 Task: Reset the filters.
Action: Mouse moved to (29, 84)
Screenshot: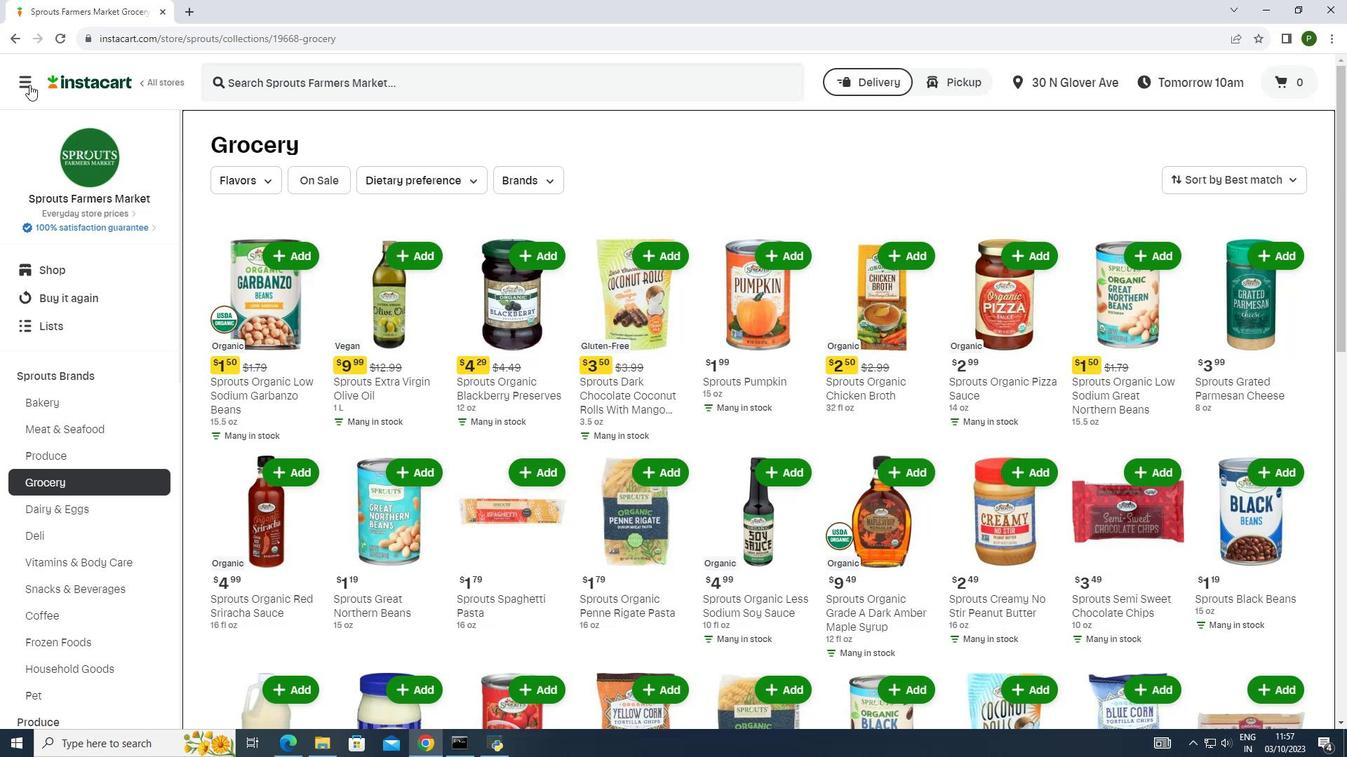 
Action: Mouse pressed left at (29, 84)
Screenshot: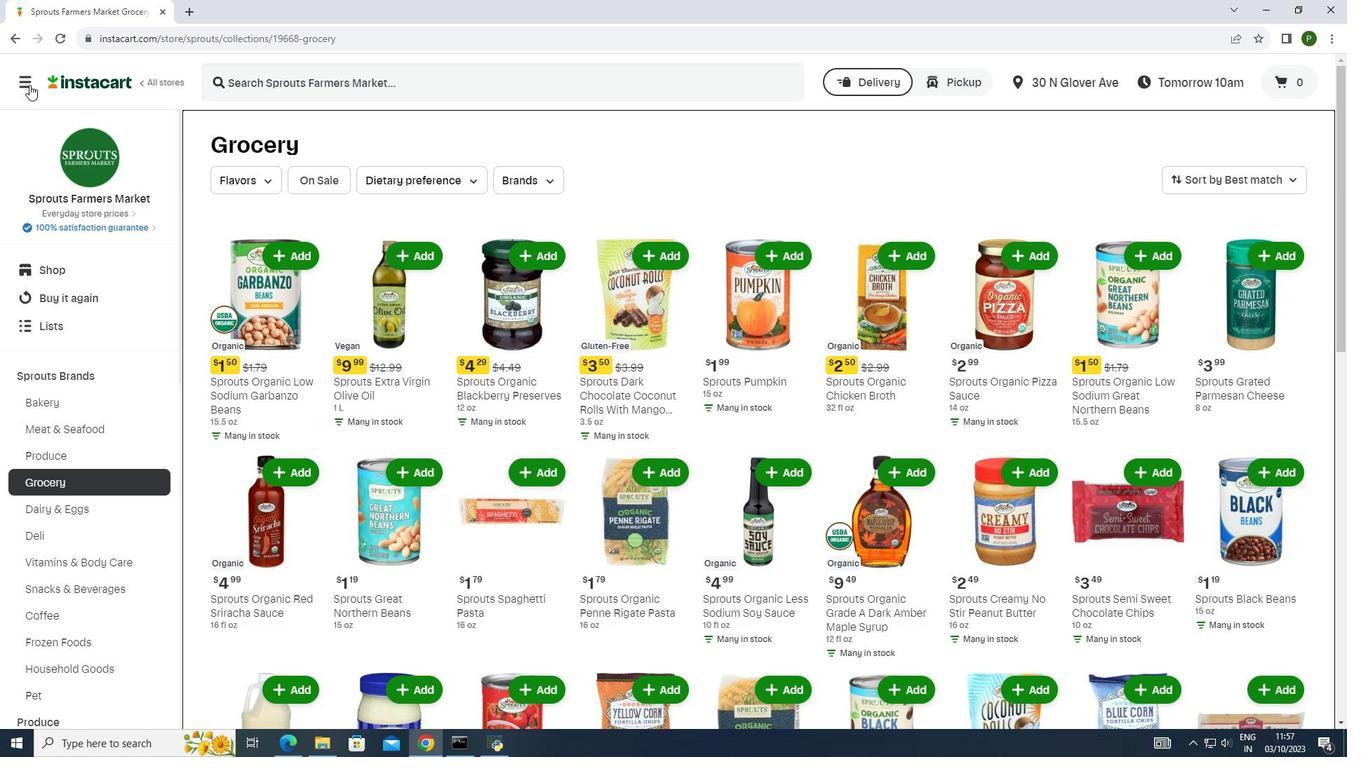 
Action: Mouse moved to (49, 378)
Screenshot: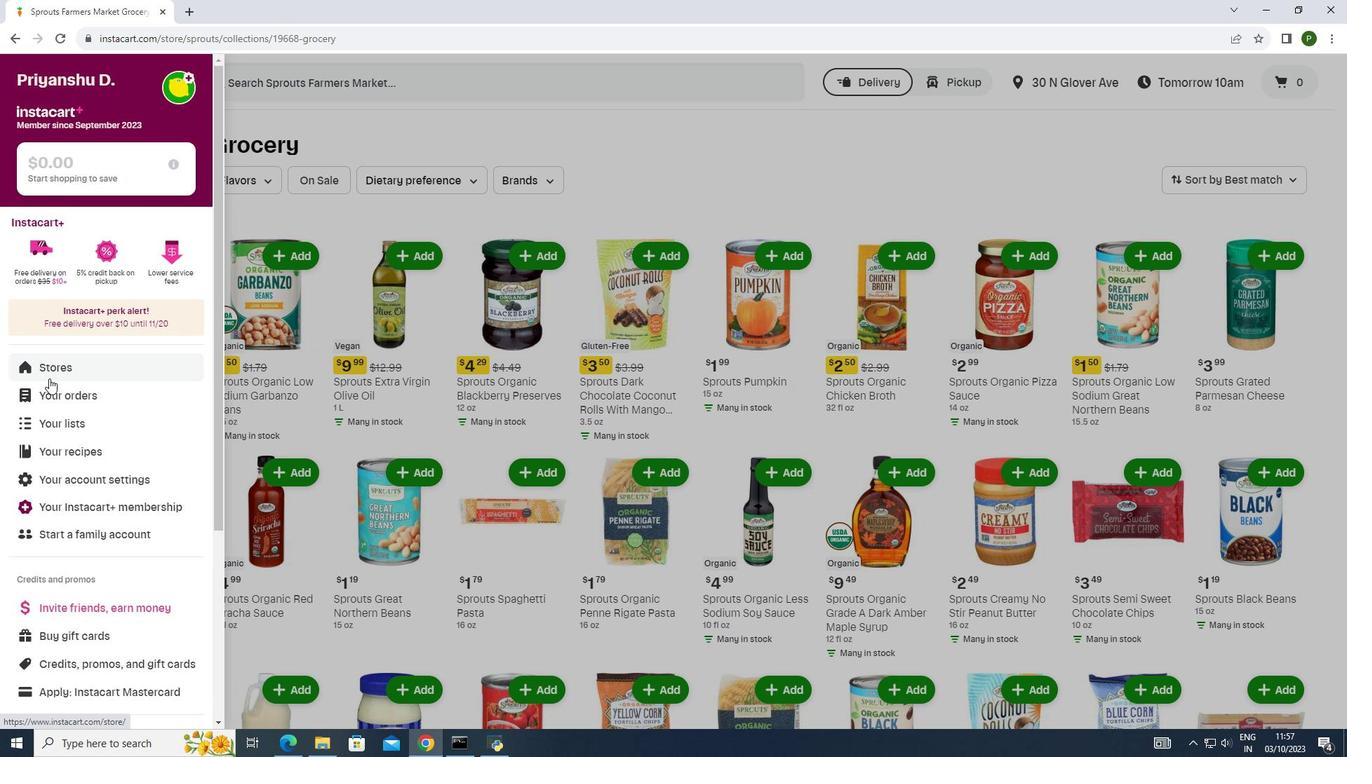 
Action: Mouse pressed left at (49, 378)
Screenshot: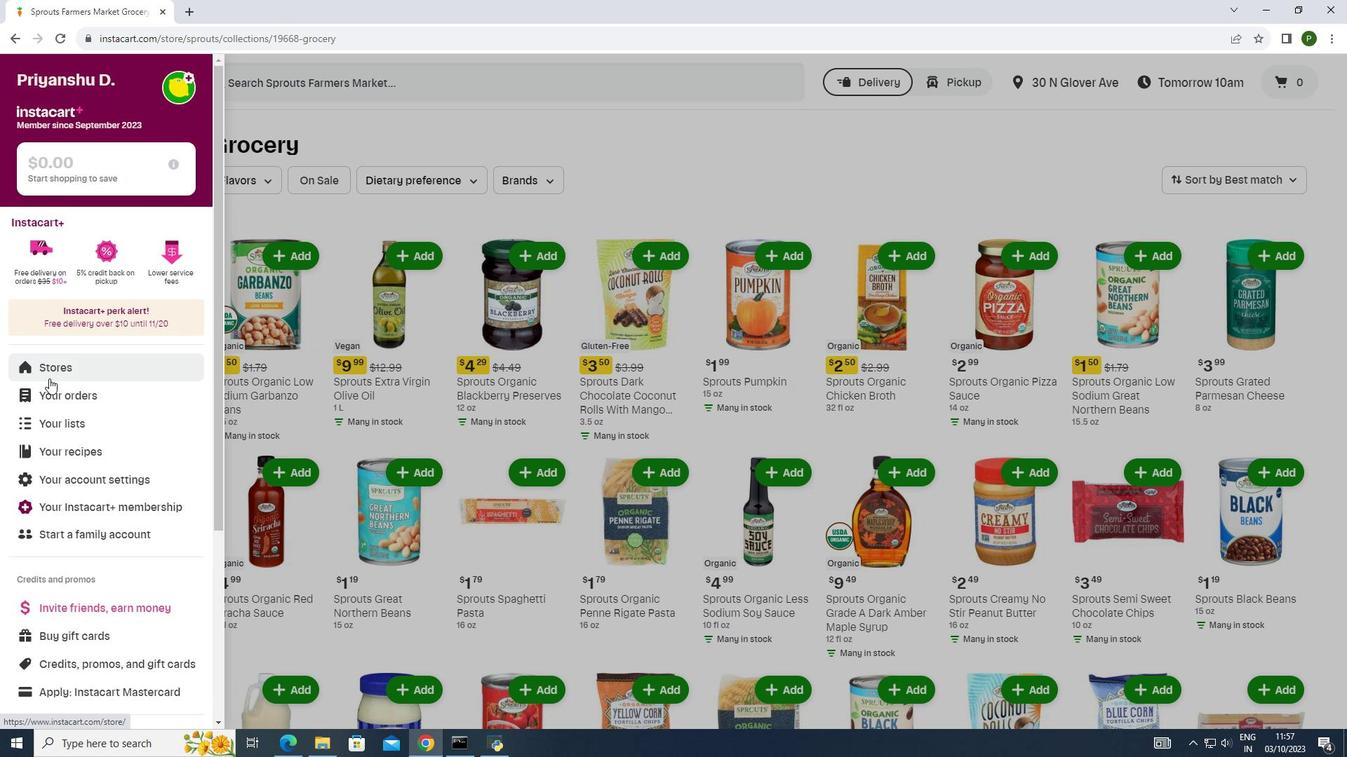 
Action: Mouse moved to (323, 152)
Screenshot: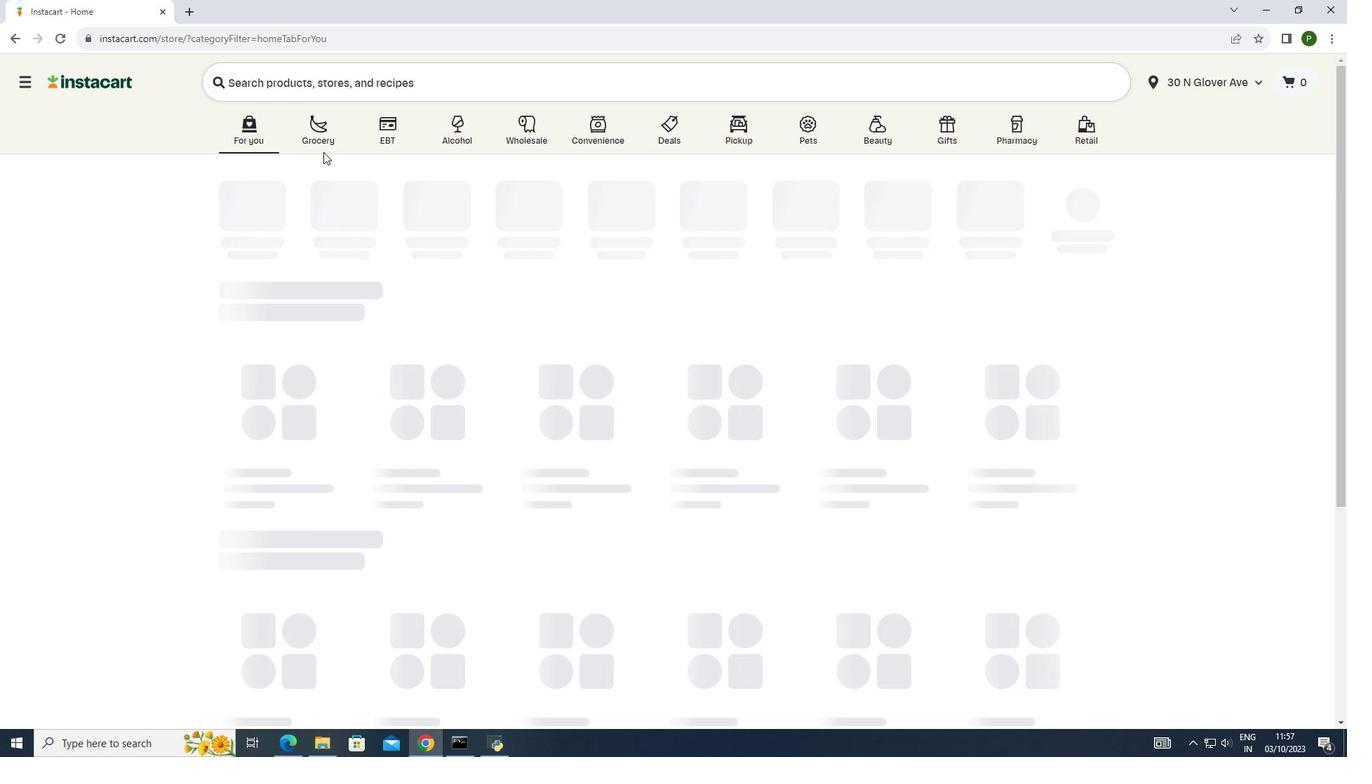 
Action: Mouse pressed left at (323, 152)
Screenshot: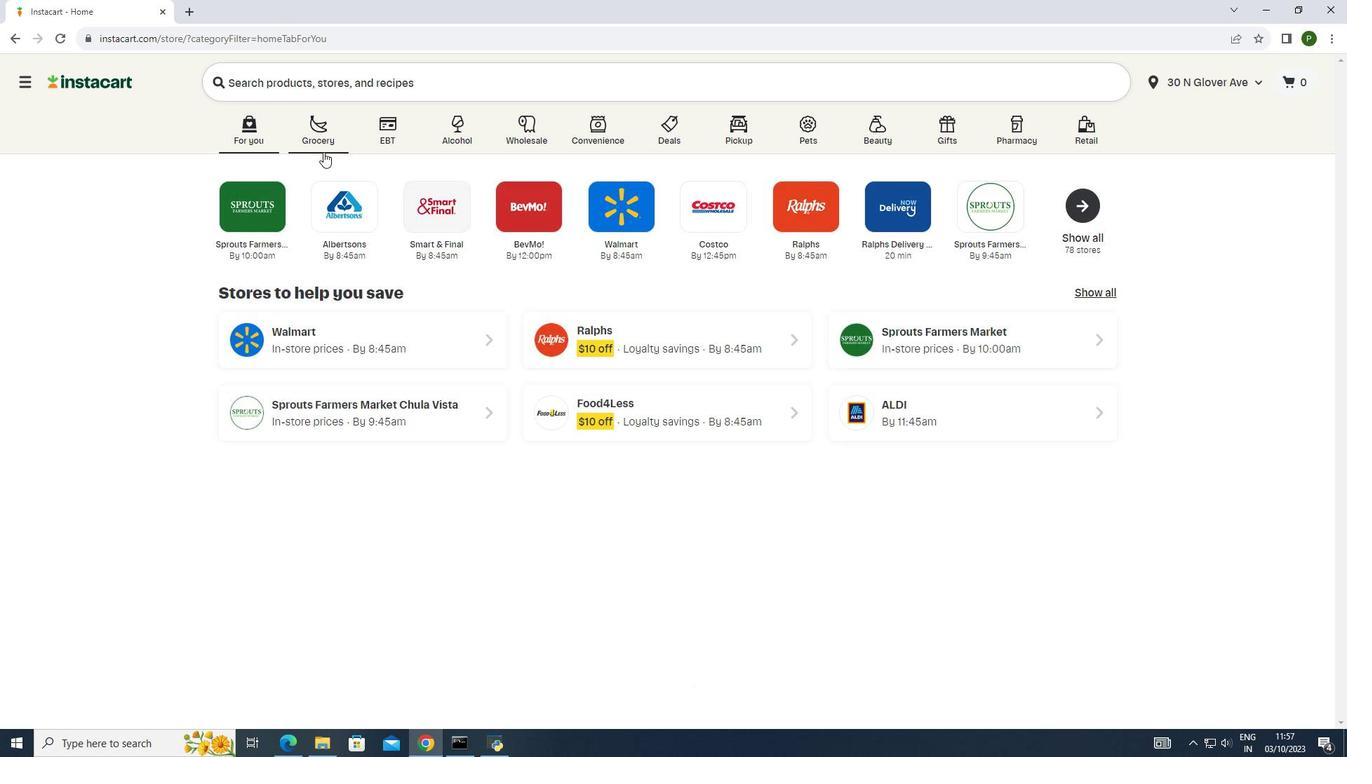 
Action: Mouse moved to (703, 200)
Screenshot: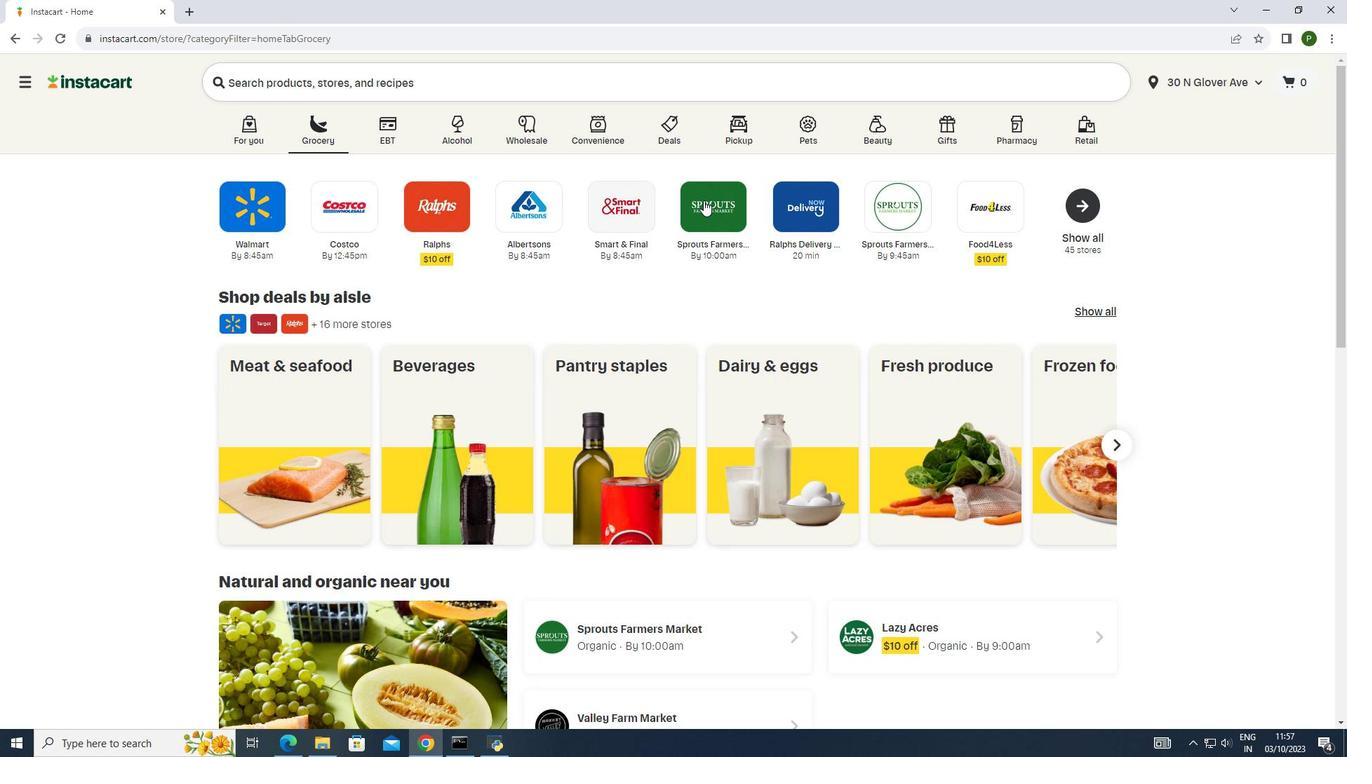 
Action: Mouse pressed left at (703, 200)
Screenshot: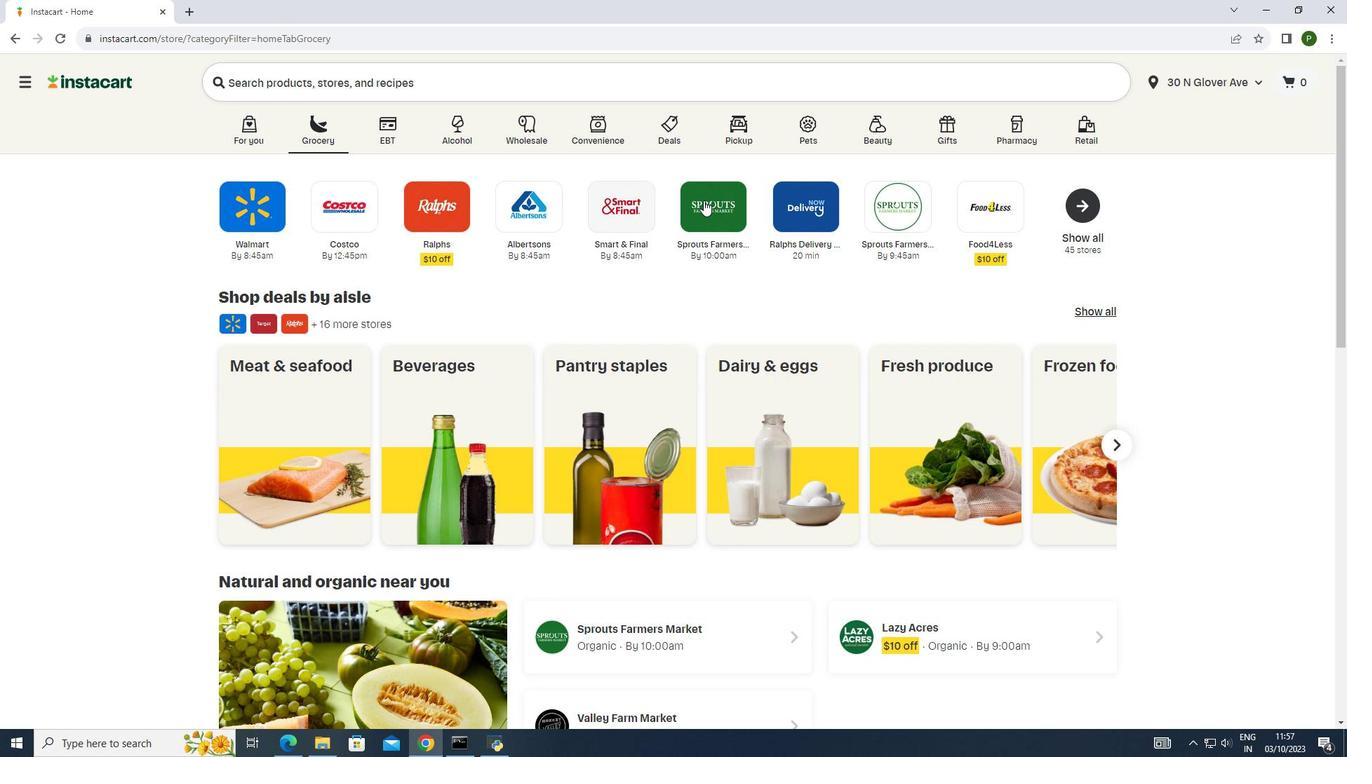 
Action: Mouse moved to (70, 379)
Screenshot: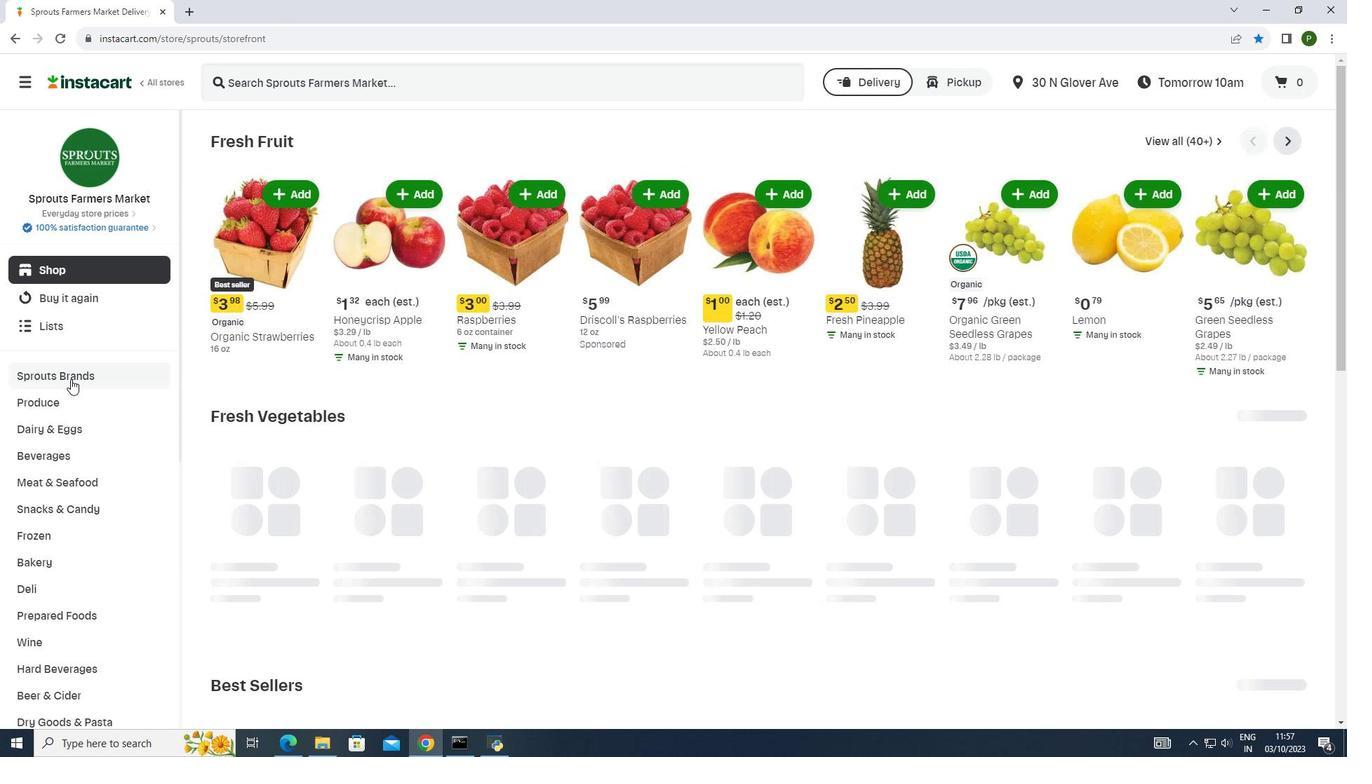 
Action: Mouse pressed left at (70, 379)
Screenshot: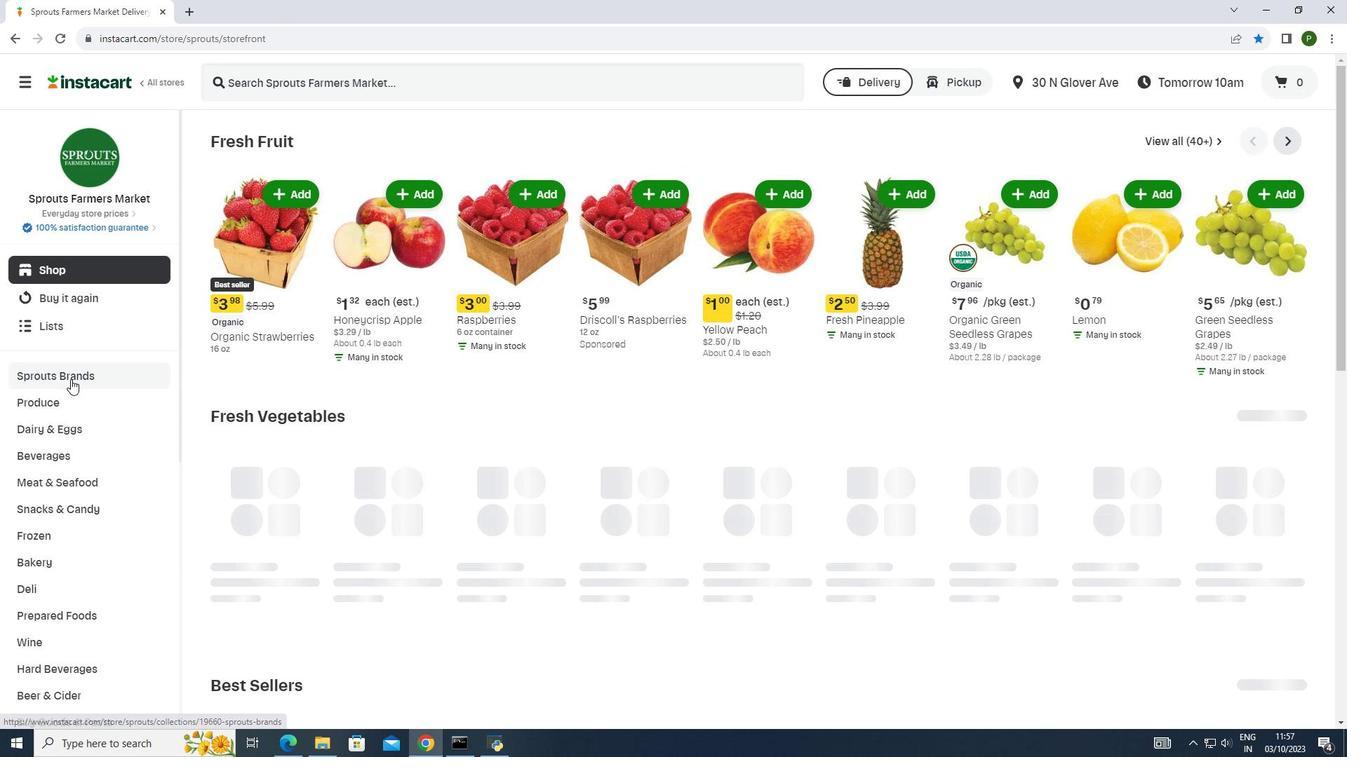 
Action: Mouse moved to (44, 484)
Screenshot: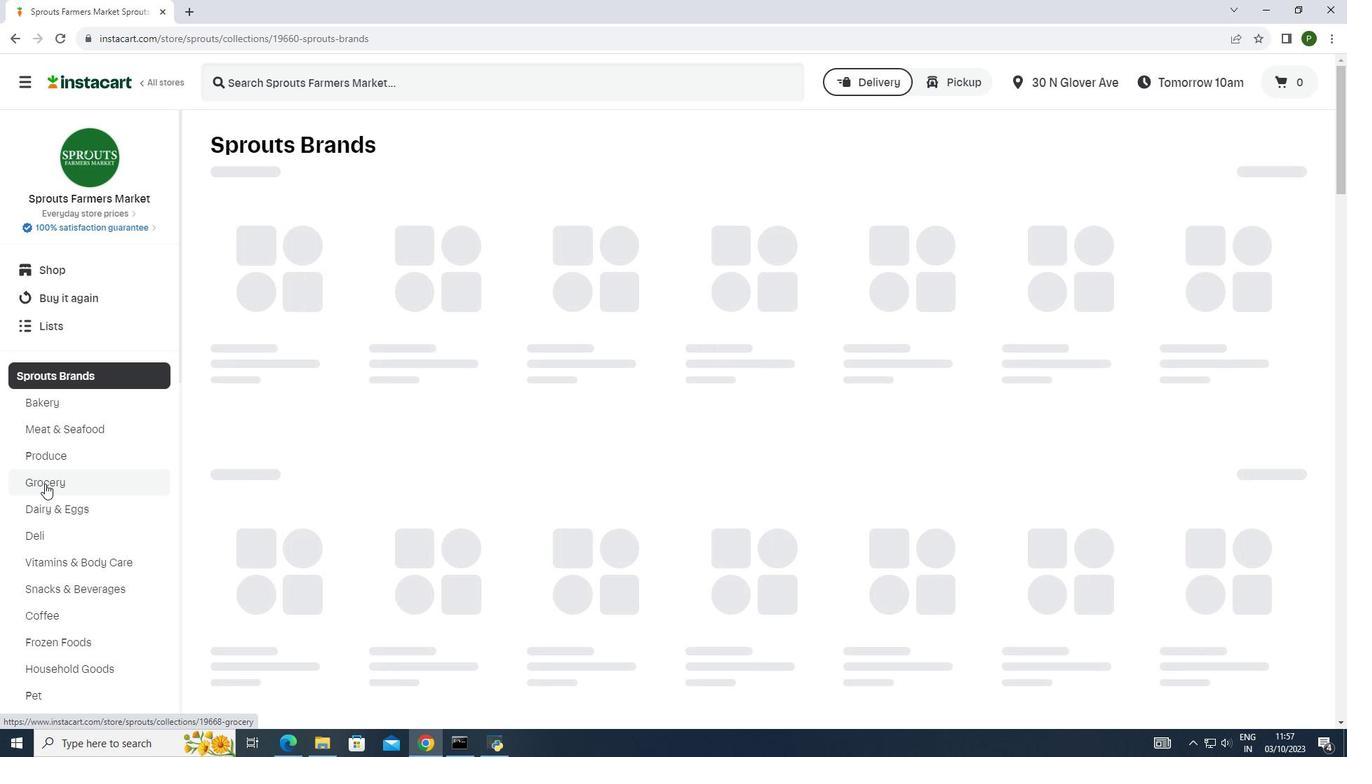
Action: Mouse pressed left at (44, 484)
Screenshot: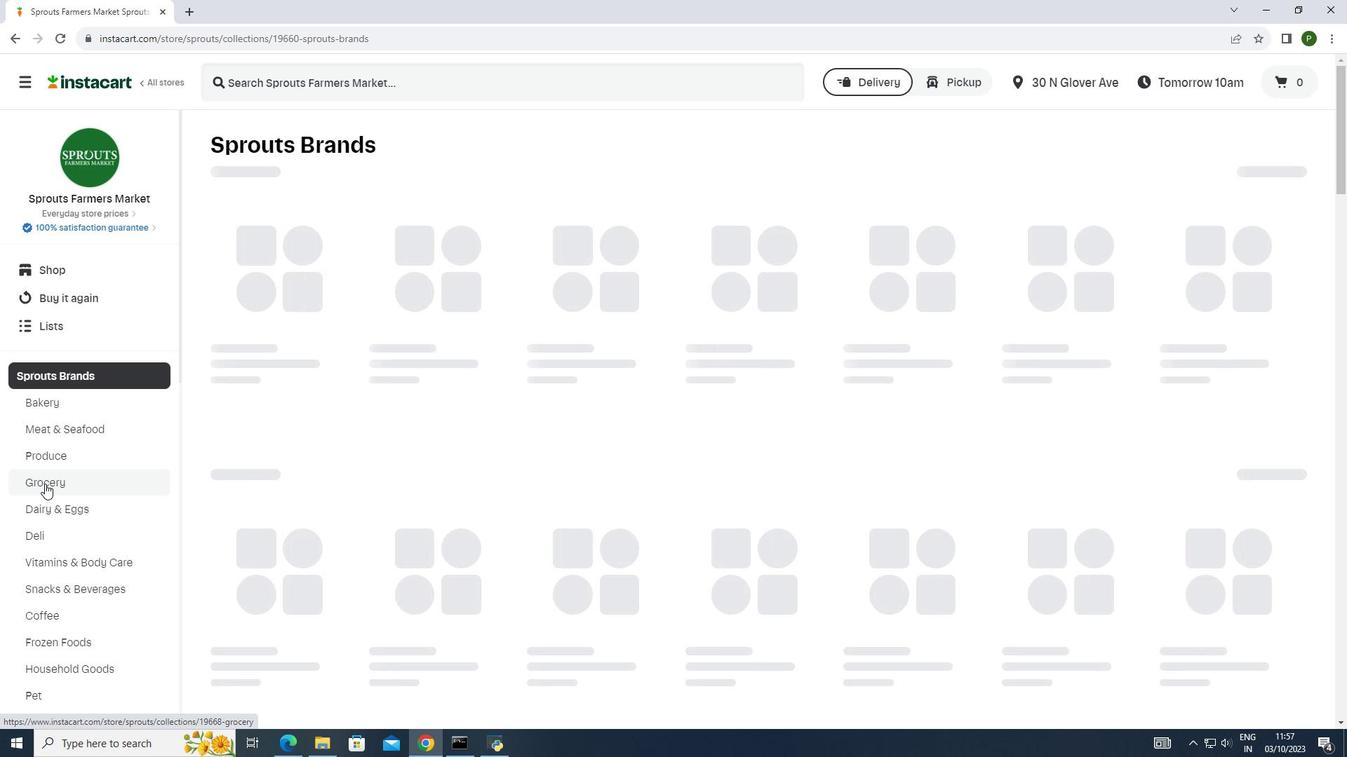 
Action: Mouse moved to (523, 180)
Screenshot: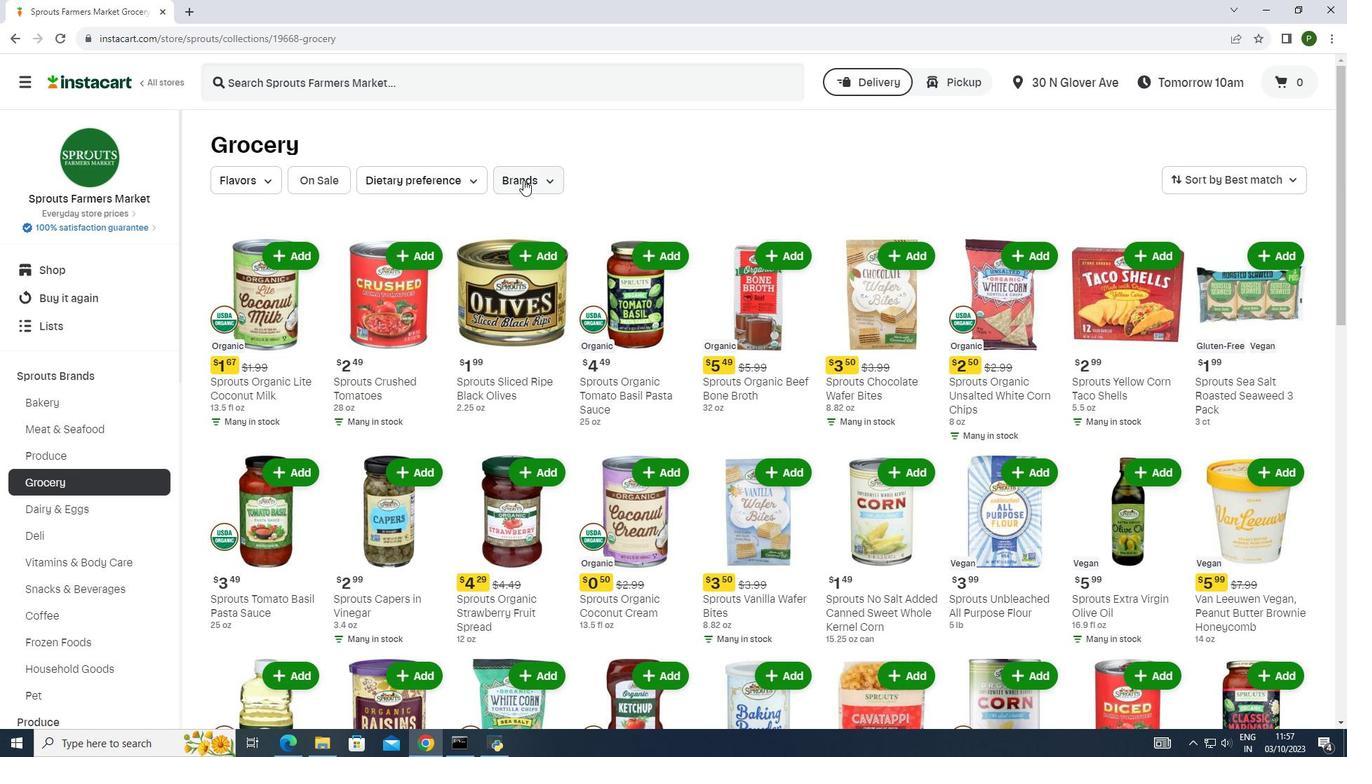 
Action: Mouse pressed left at (523, 180)
Screenshot: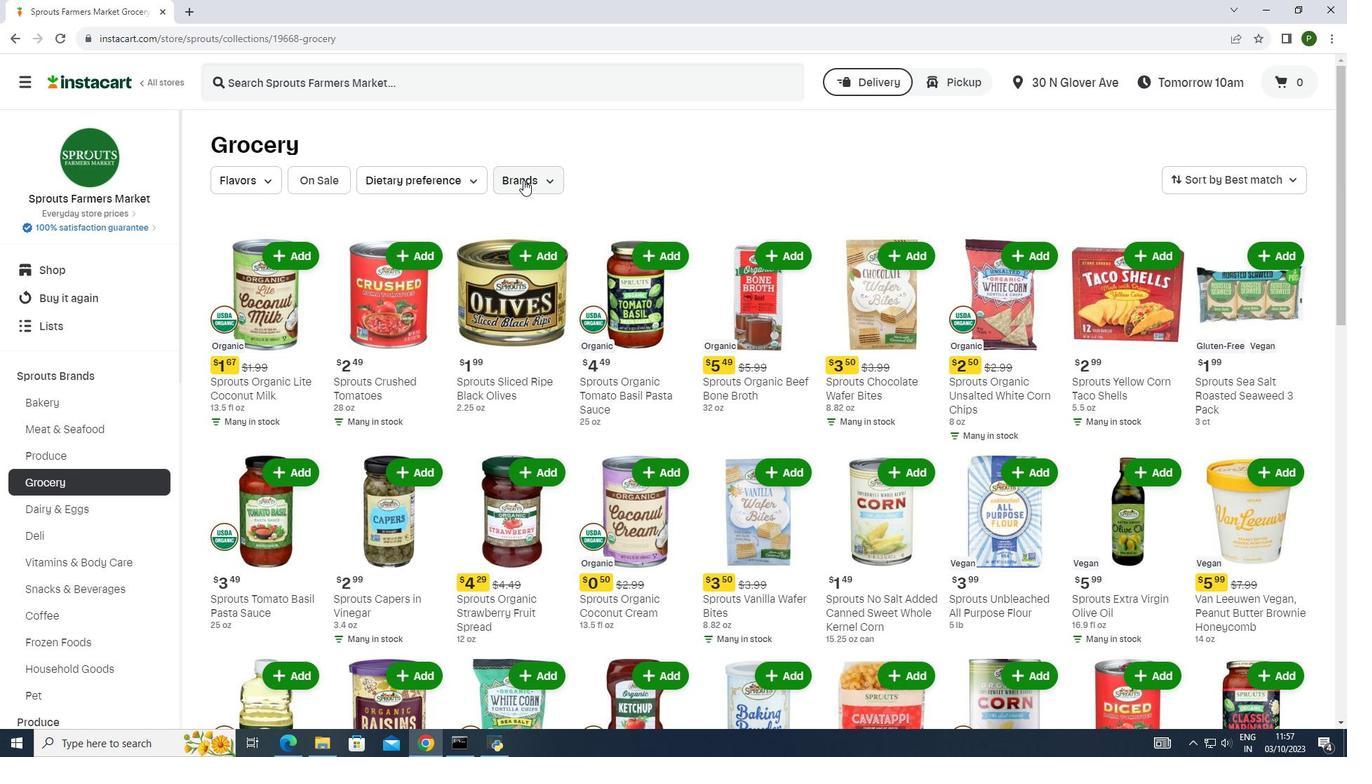 
Action: Mouse moved to (527, 292)
Screenshot: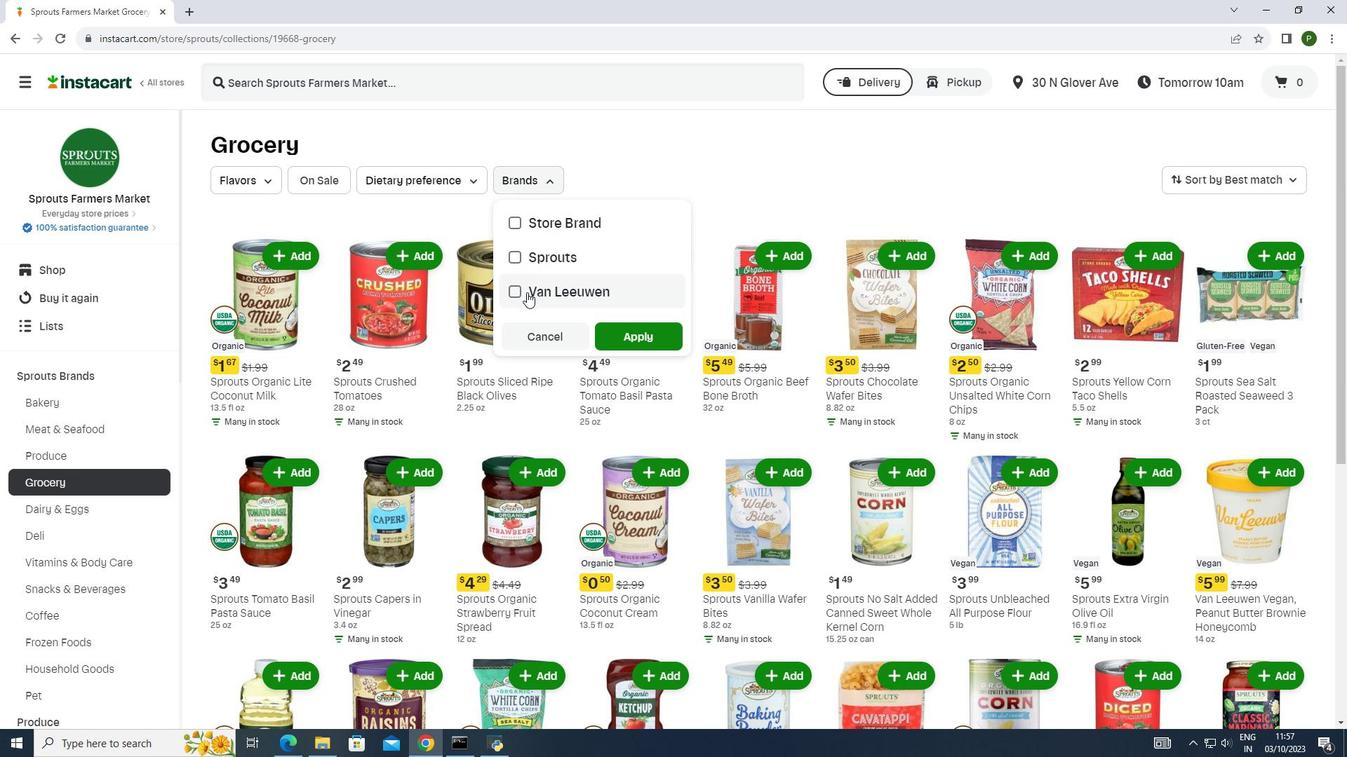 
Action: Mouse pressed left at (527, 292)
Screenshot: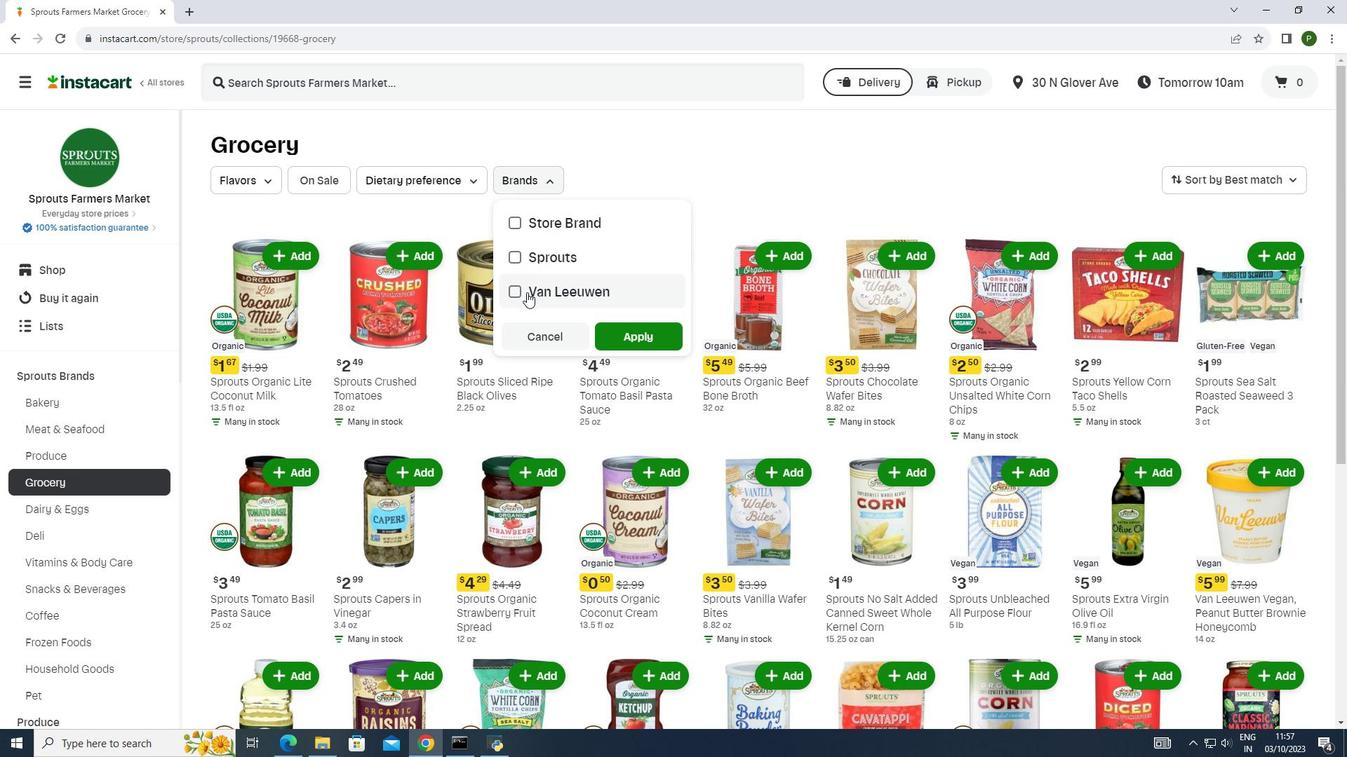
Action: Mouse moved to (634, 334)
Screenshot: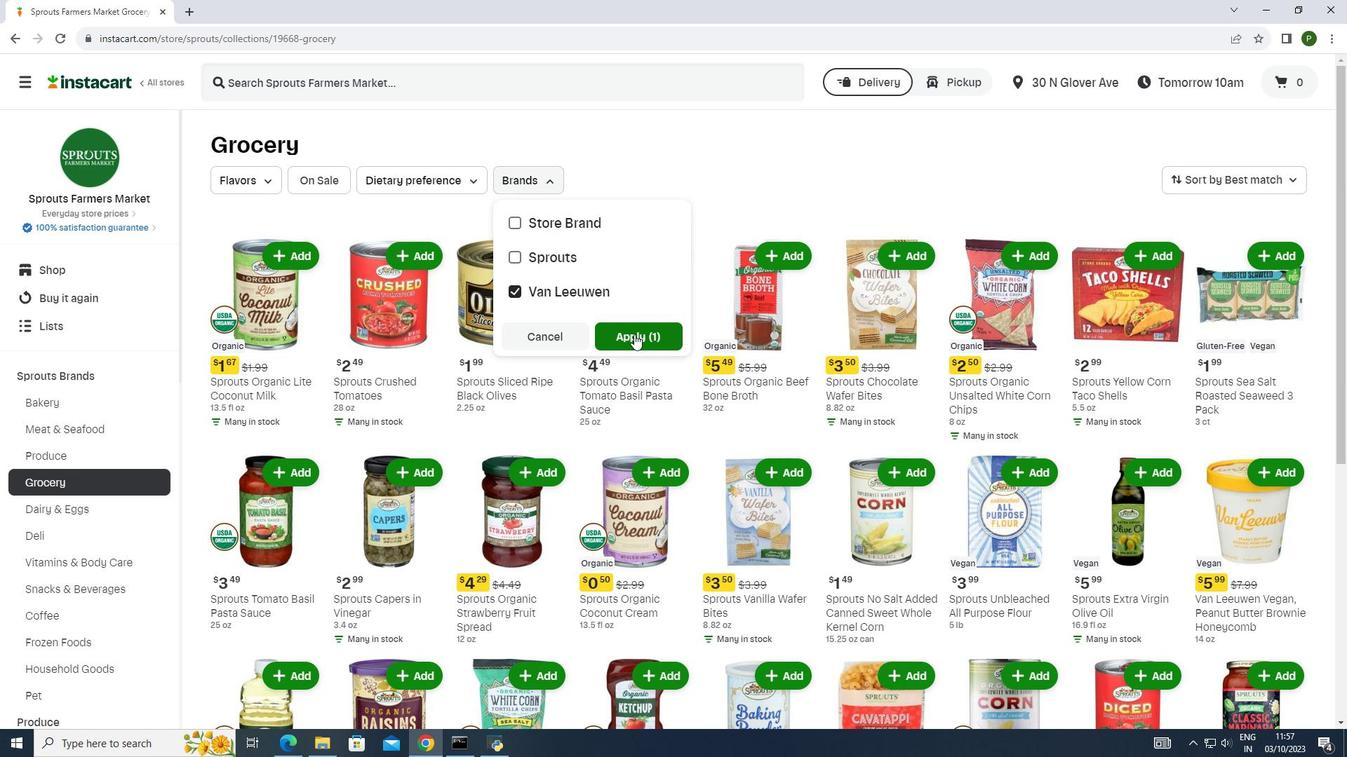 
Action: Mouse pressed left at (634, 334)
Screenshot: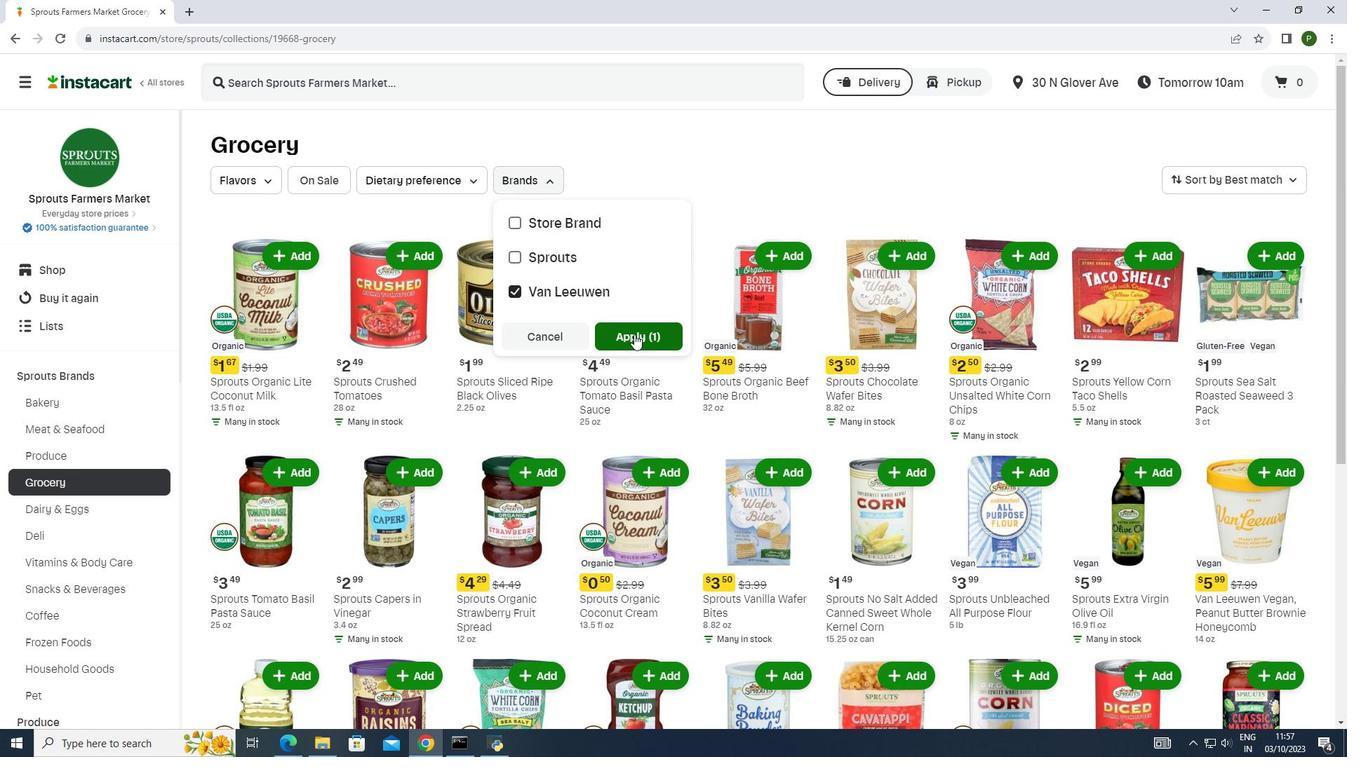 
Action: Mouse moved to (590, 177)
Screenshot: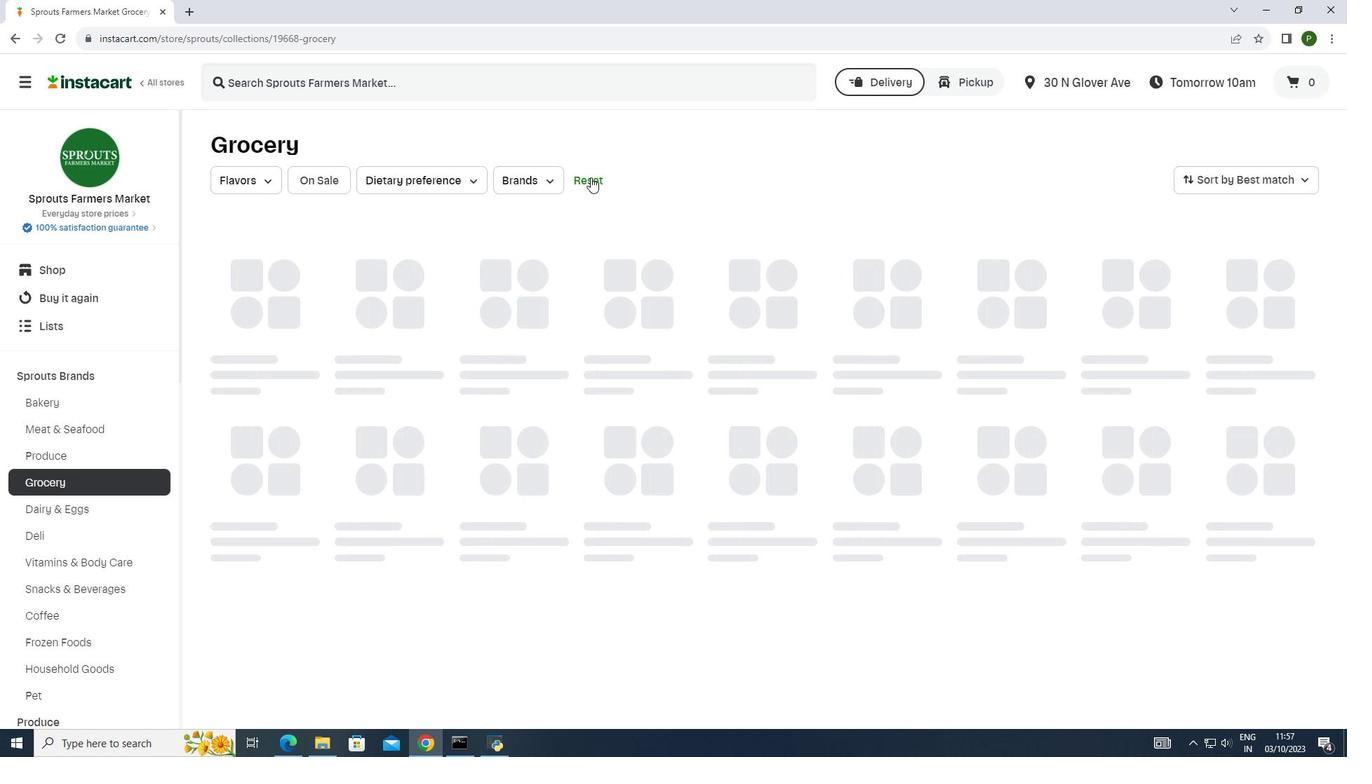 
Action: Mouse pressed left at (590, 177)
Screenshot: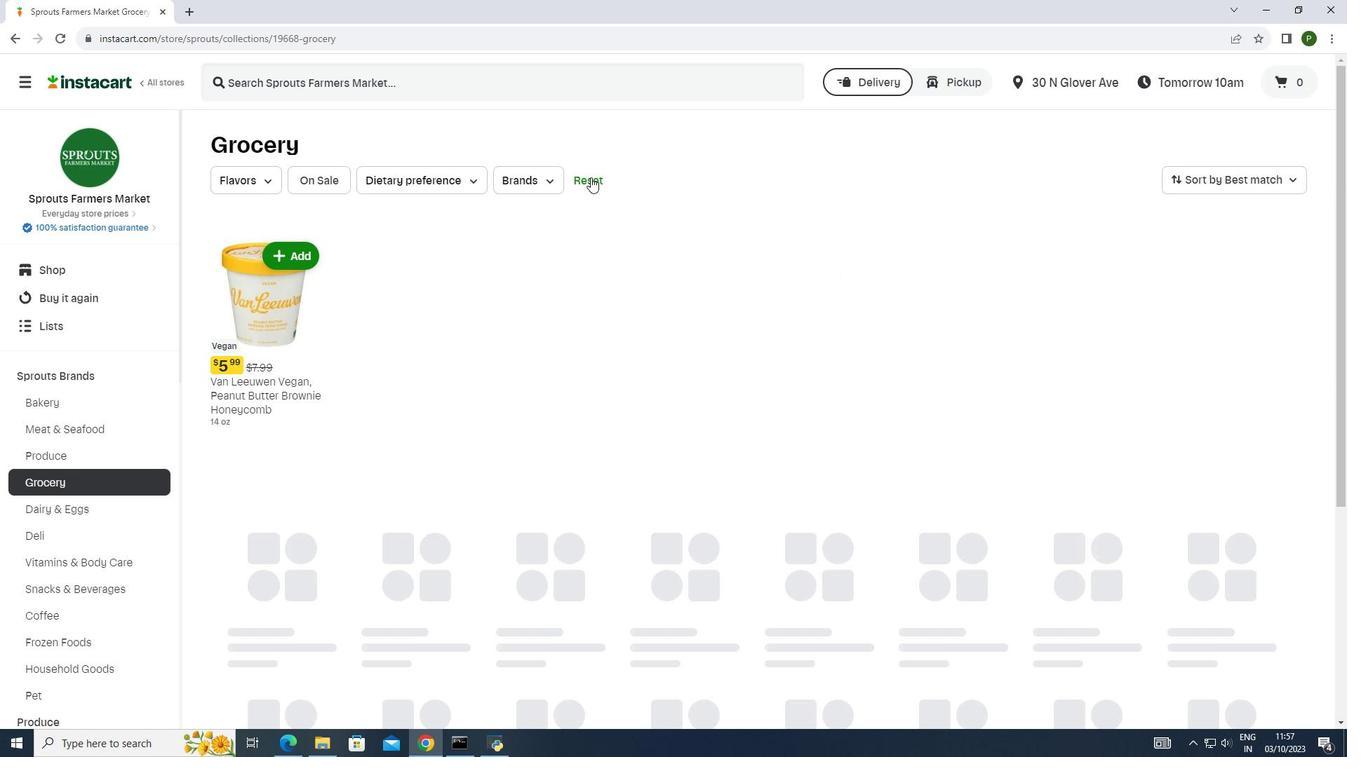 
